 Task: Calculate the distance between Miami and West Palm Beach.
Action: Mouse moved to (230, 53)
Screenshot: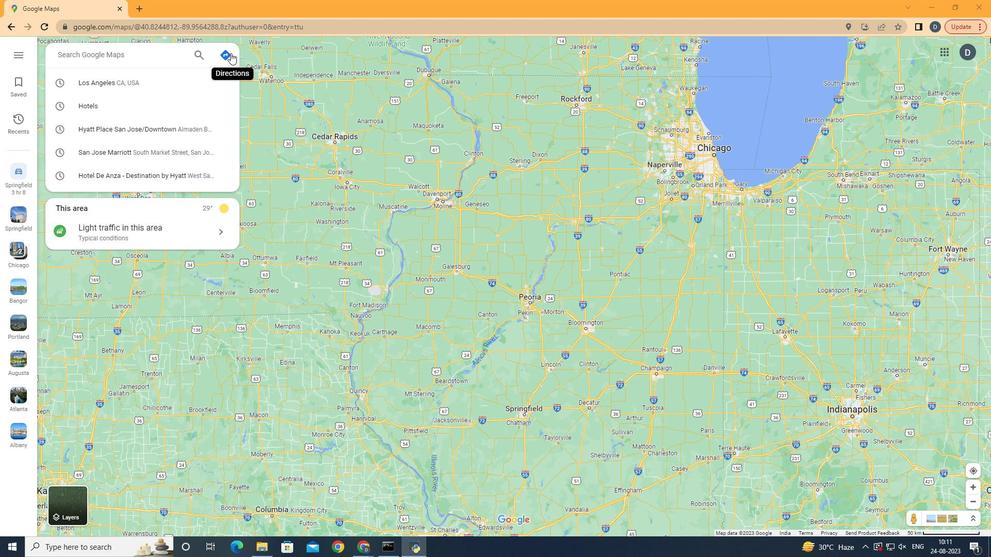 
Action: Mouse pressed left at (230, 53)
Screenshot: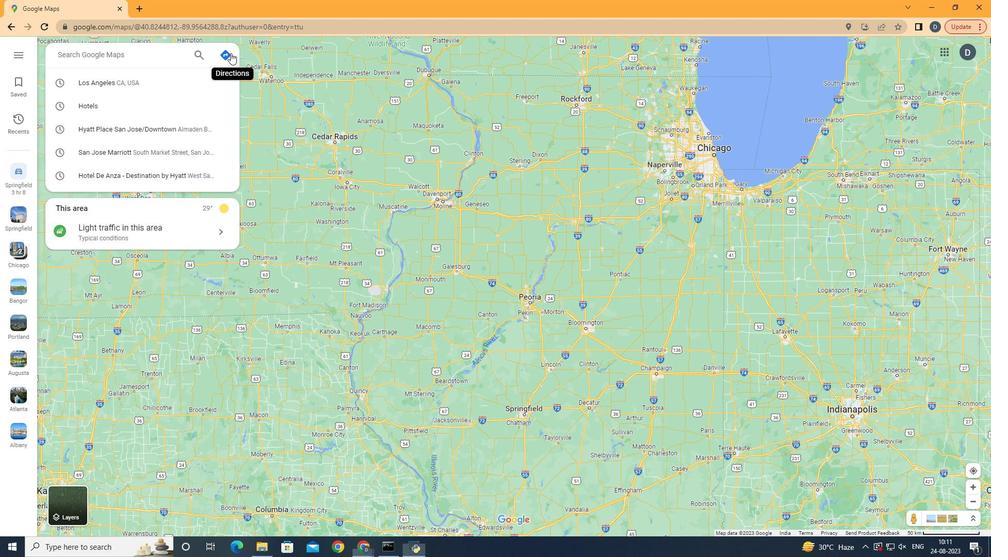 
Action: Mouse moved to (114, 82)
Screenshot: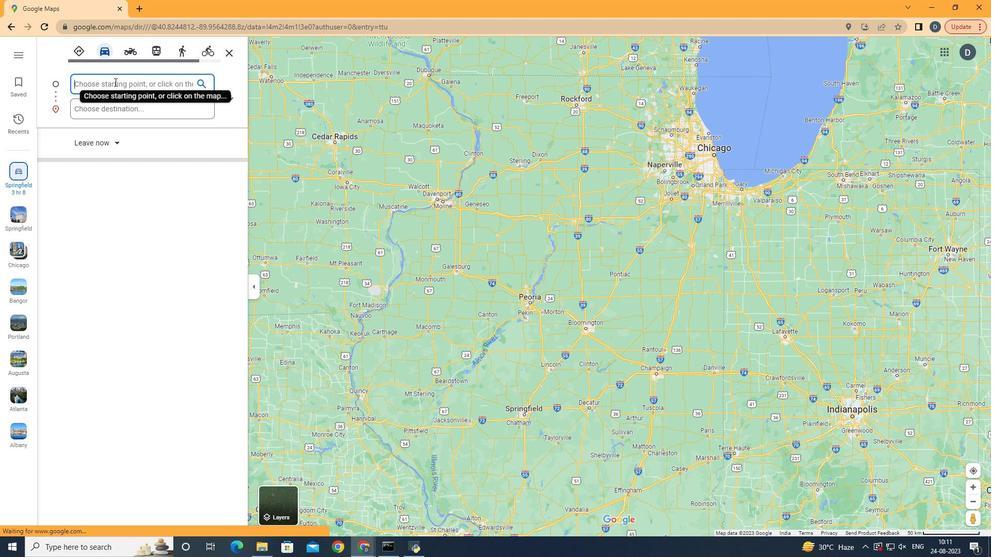 
Action: Mouse pressed left at (114, 82)
Screenshot: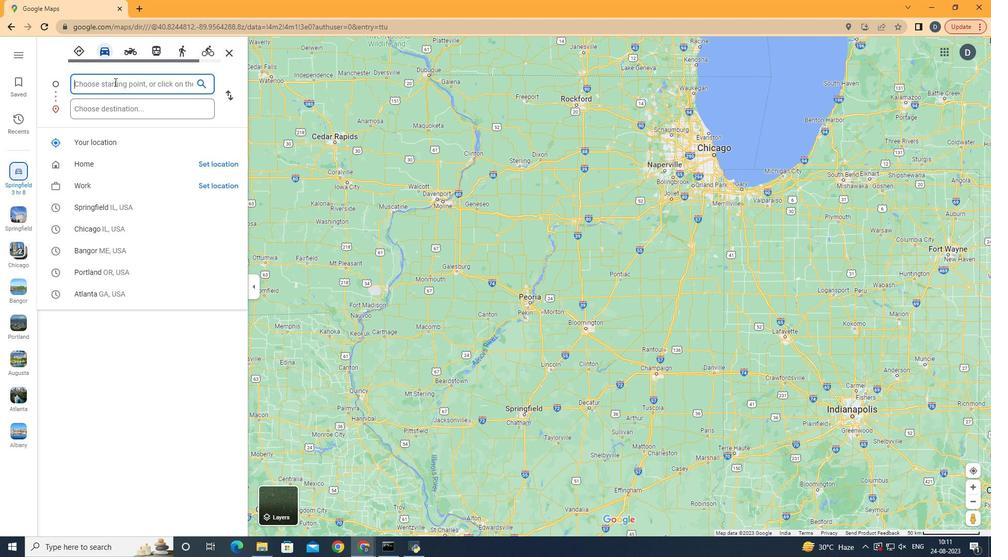 
Action: Key pressed <Key.shift>Miami
Screenshot: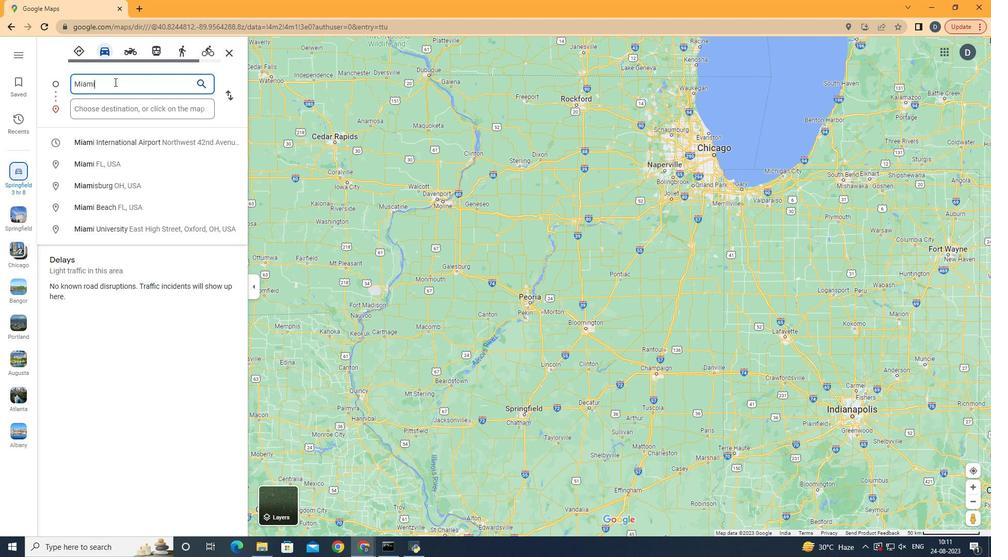 
Action: Mouse moved to (121, 162)
Screenshot: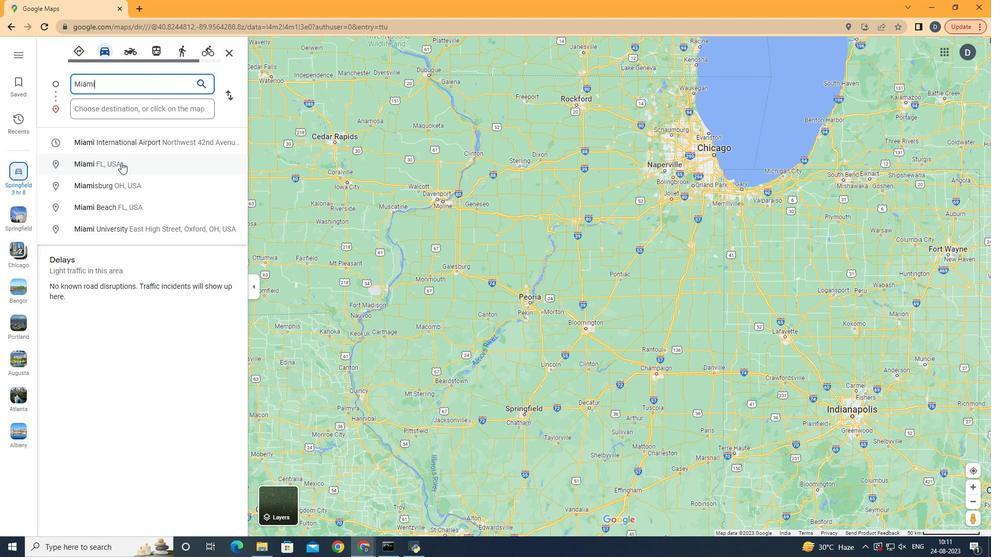 
Action: Mouse pressed left at (121, 162)
Screenshot: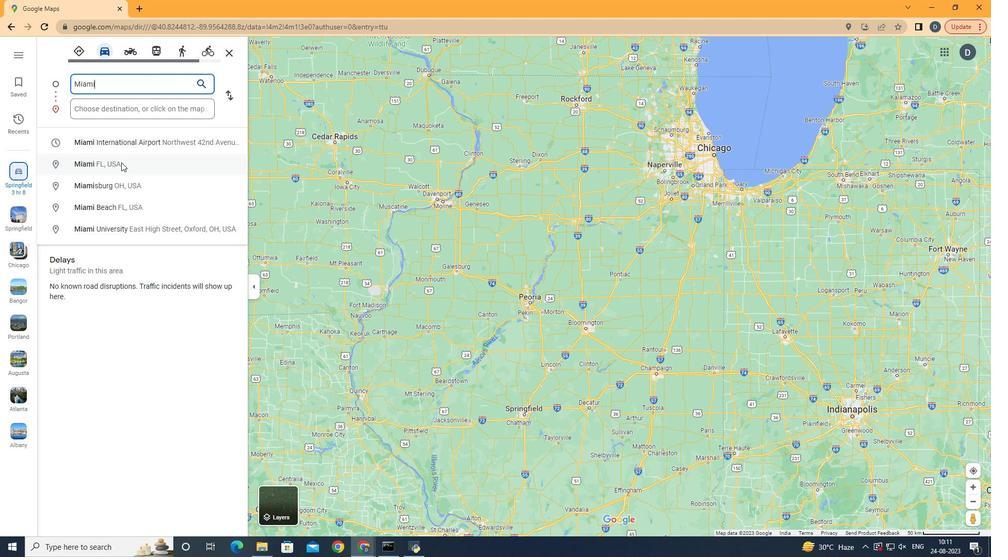 
Action: Mouse moved to (133, 111)
Screenshot: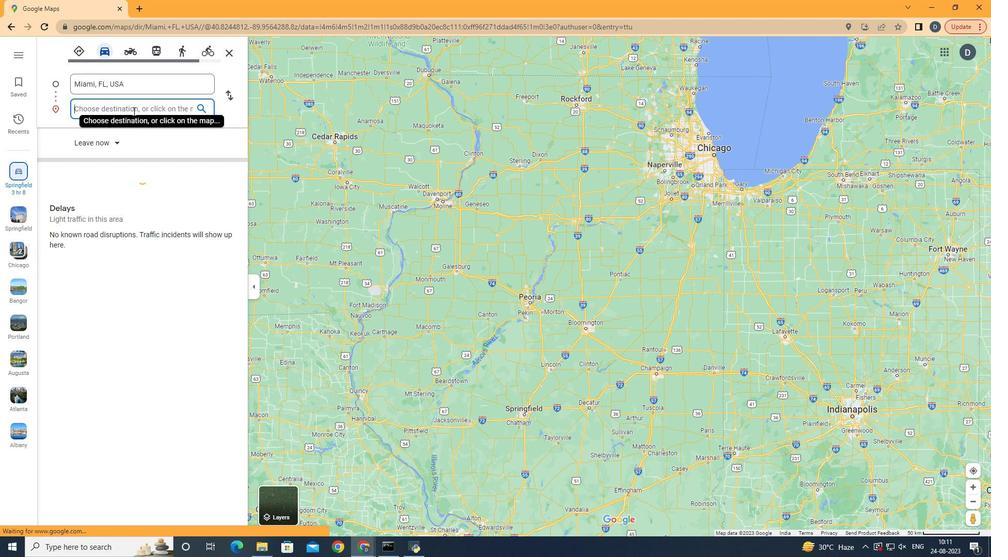 
Action: Mouse pressed left at (133, 111)
Screenshot: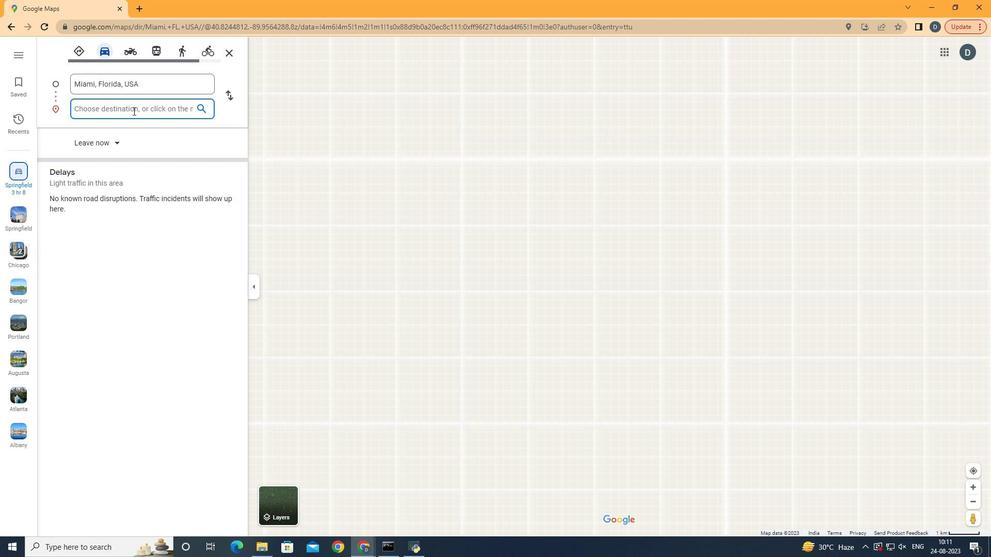 
Action: Key pressed <Key.shift><Key.shift><Key.shift><Key.shift><Key.shift><Key.shift><Key.shift><Key.shift><Key.shift><Key.shift><Key.shift>West<Key.space><Key.shift>Palm
Screenshot: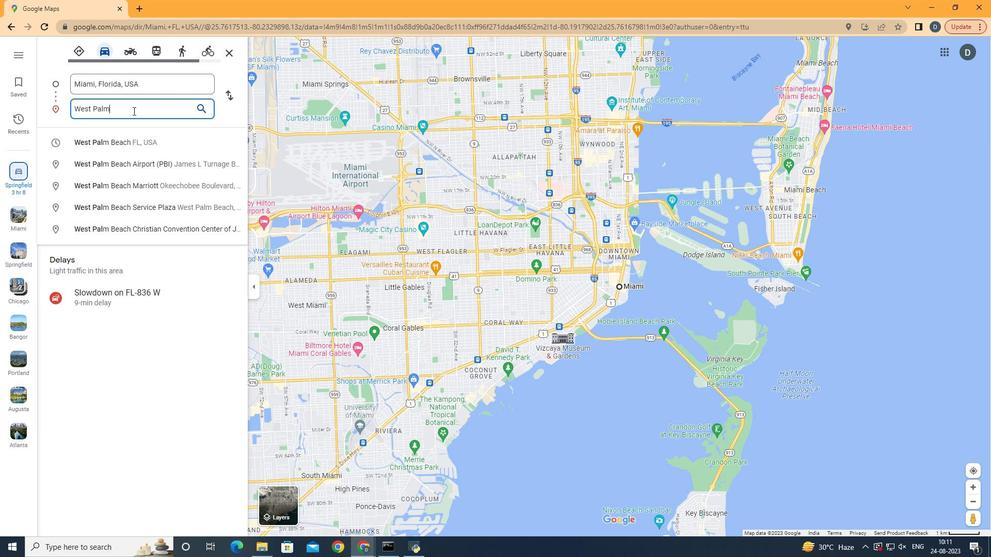 
Action: Mouse moved to (139, 144)
Screenshot: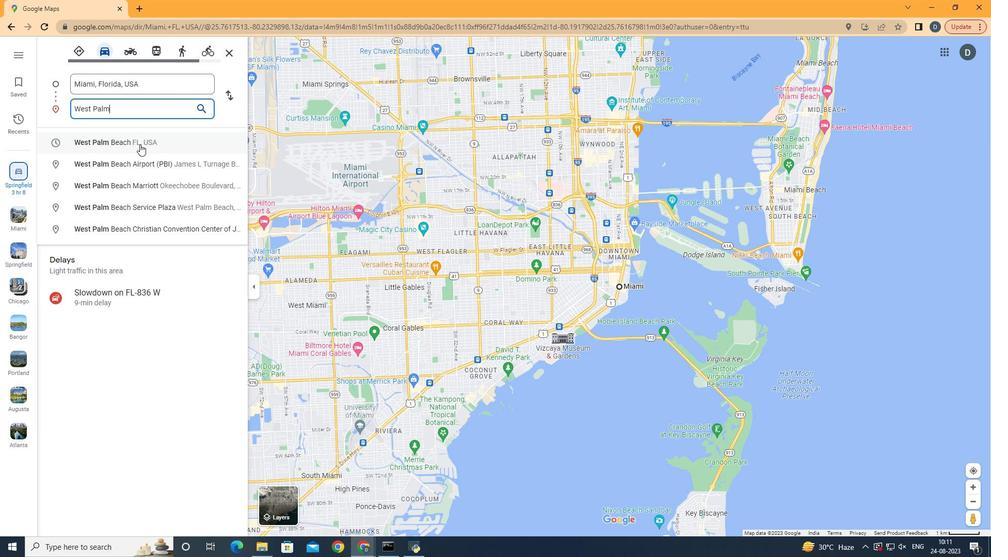 
Action: Mouse pressed left at (139, 144)
Screenshot: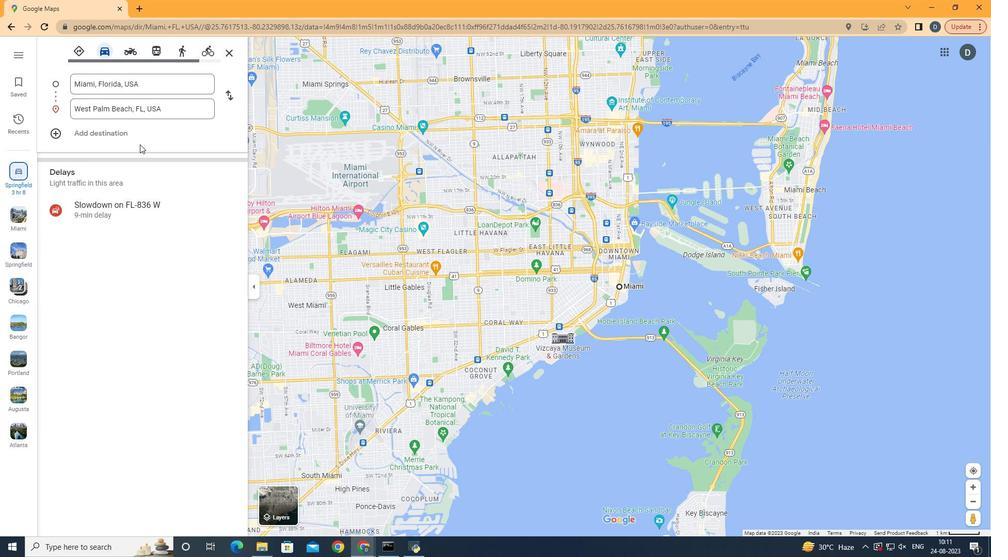 
Action: Mouse moved to (447, 512)
Screenshot: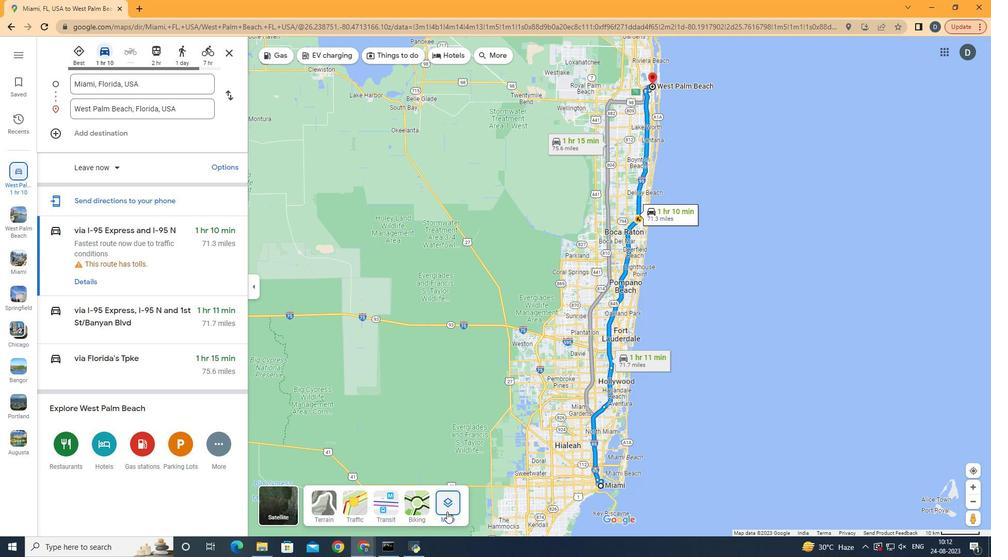 
Action: Mouse pressed left at (447, 512)
Screenshot: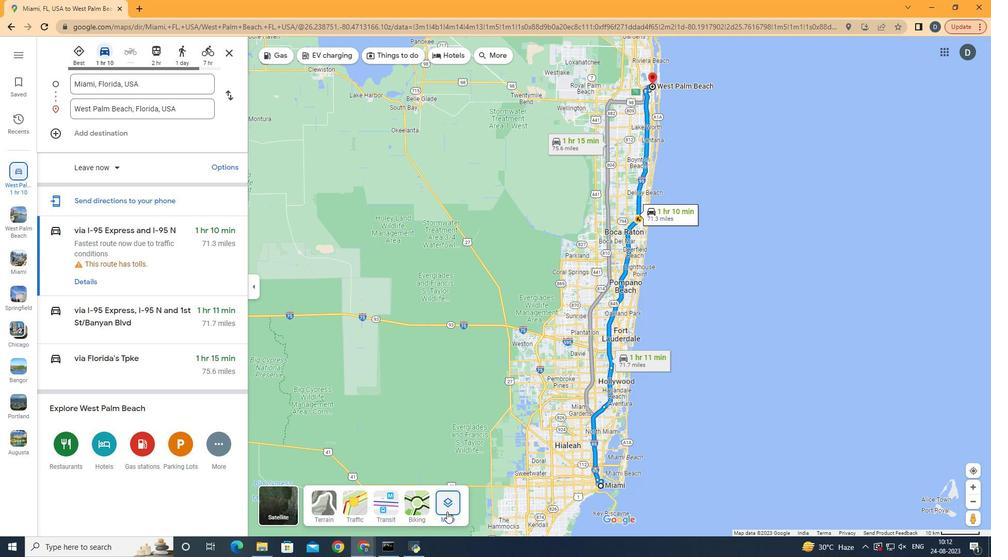 
Action: Mouse moved to (361, 411)
Screenshot: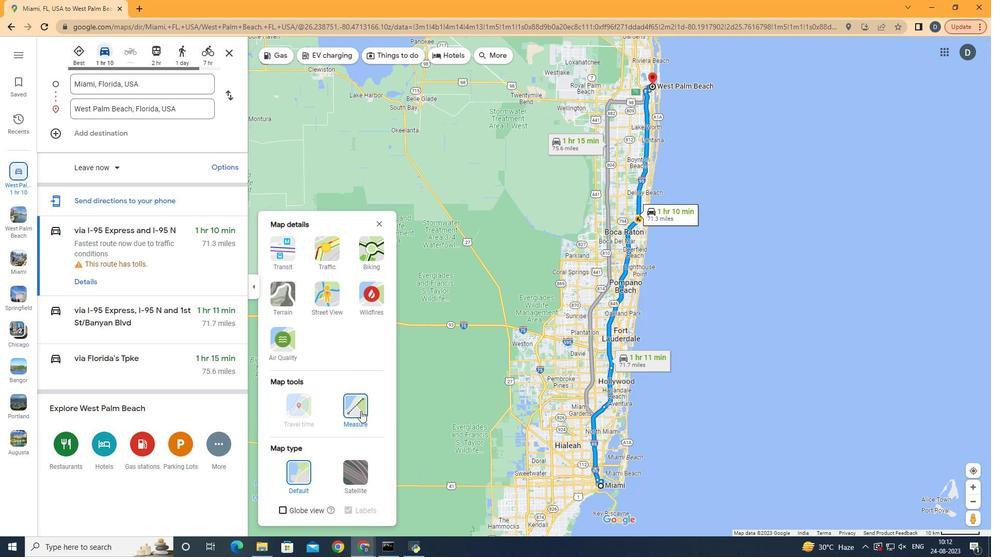 
Action: Mouse pressed left at (361, 411)
Screenshot: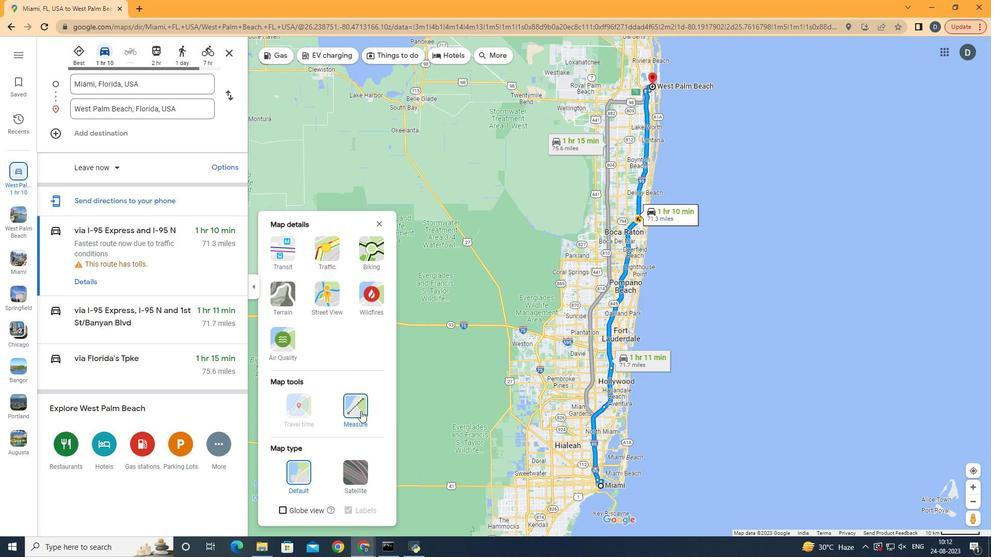 
Action: Mouse moved to (378, 225)
Screenshot: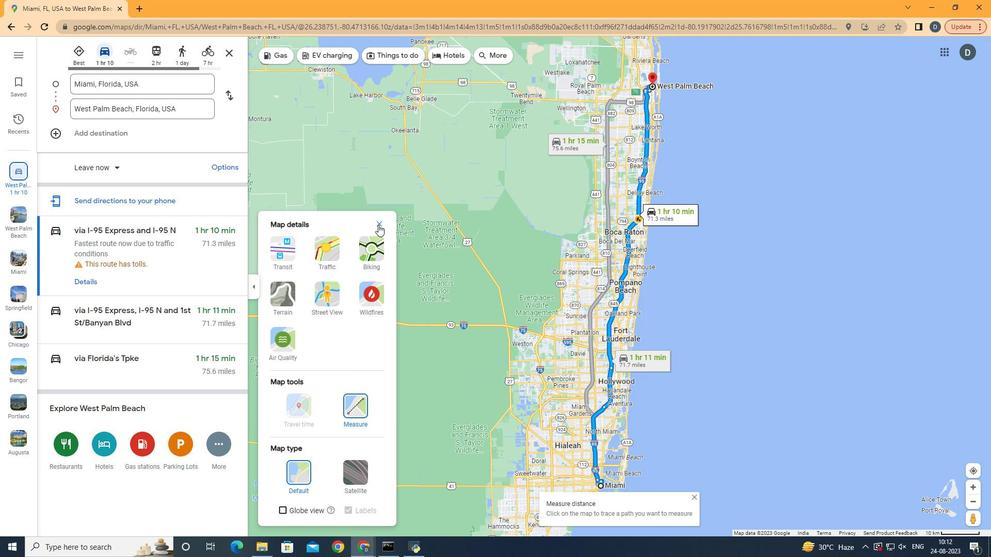 
Action: Mouse pressed left at (378, 225)
Screenshot: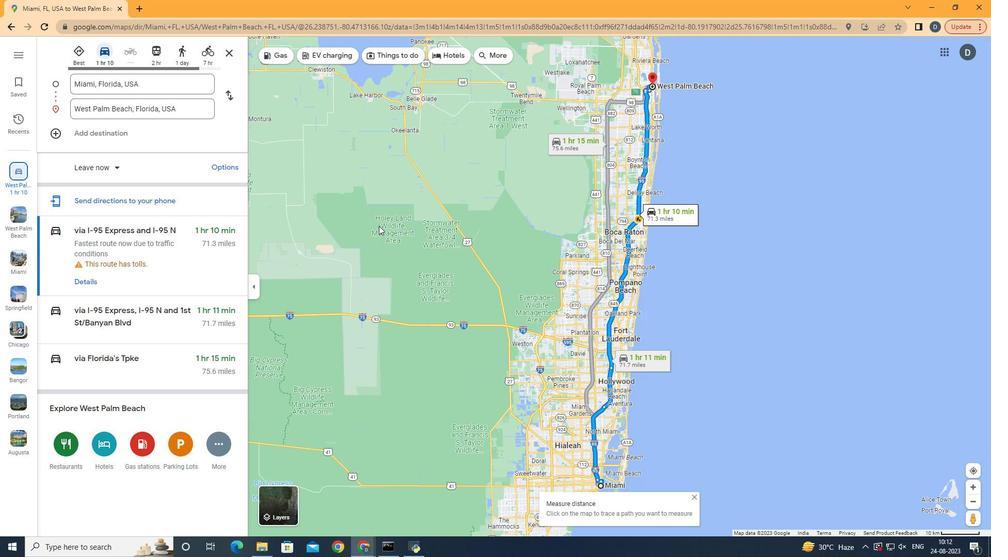 
Action: Mouse moved to (601, 487)
Screenshot: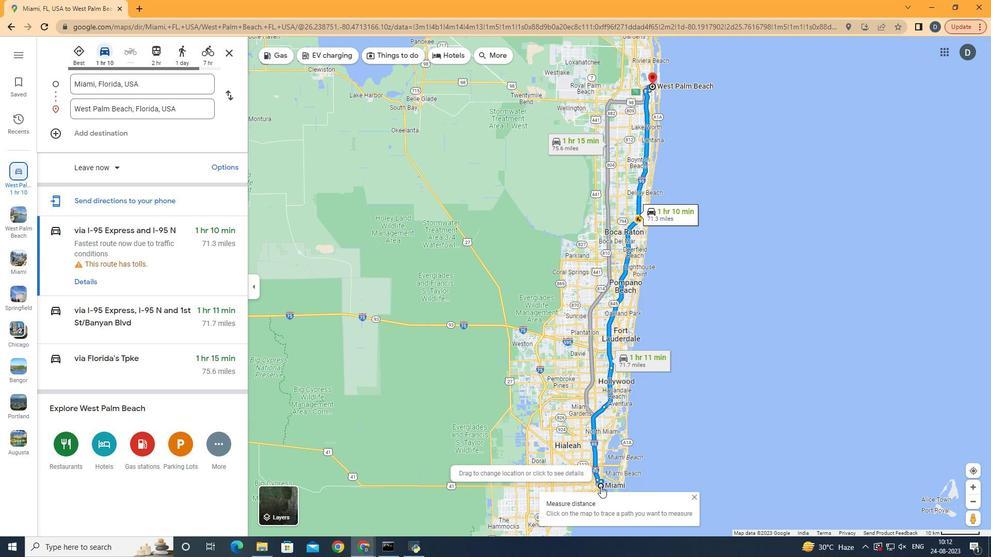 
Action: Mouse pressed left at (601, 487)
Screenshot: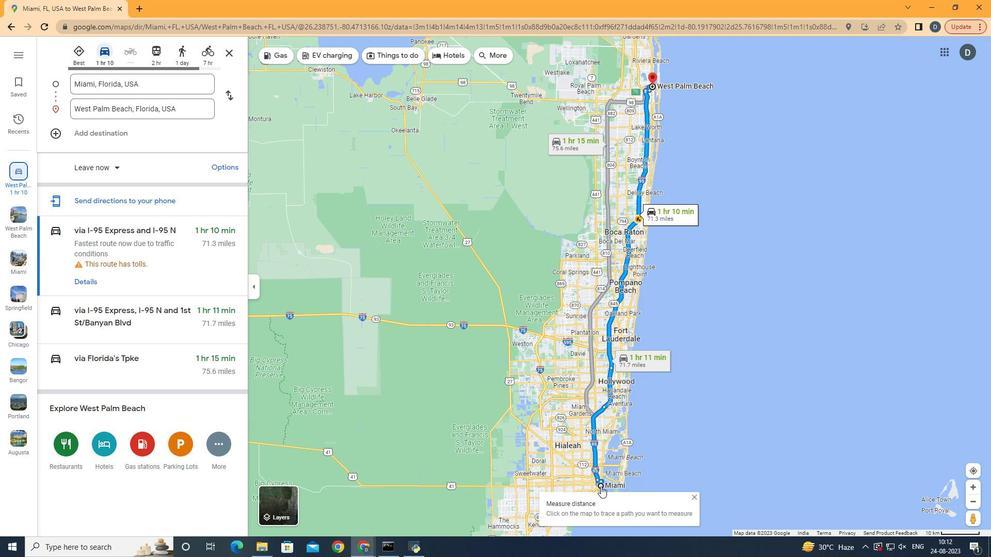 
Action: Mouse moved to (654, 86)
Screenshot: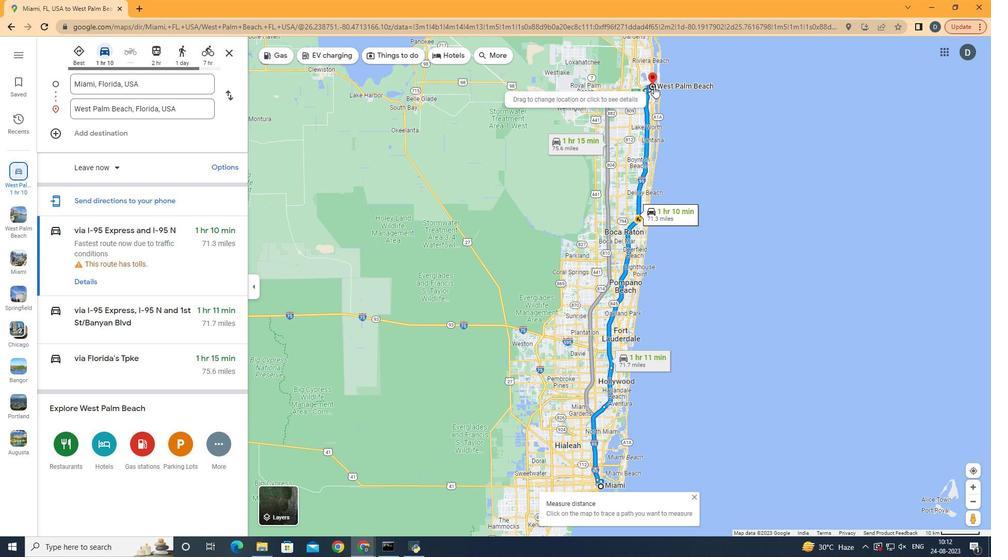 
Action: Mouse pressed left at (654, 86)
Screenshot: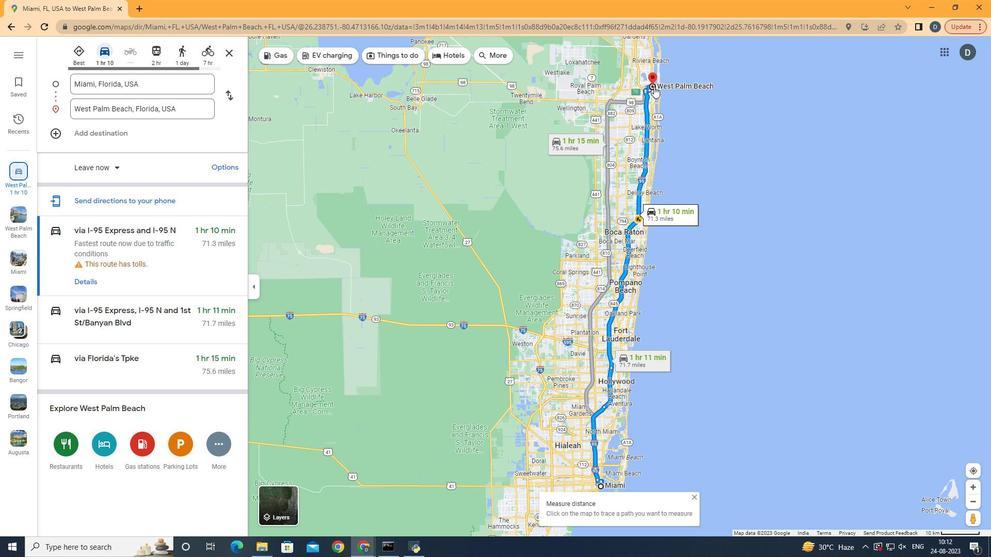 
Action: Mouse moved to (646, 508)
Screenshot: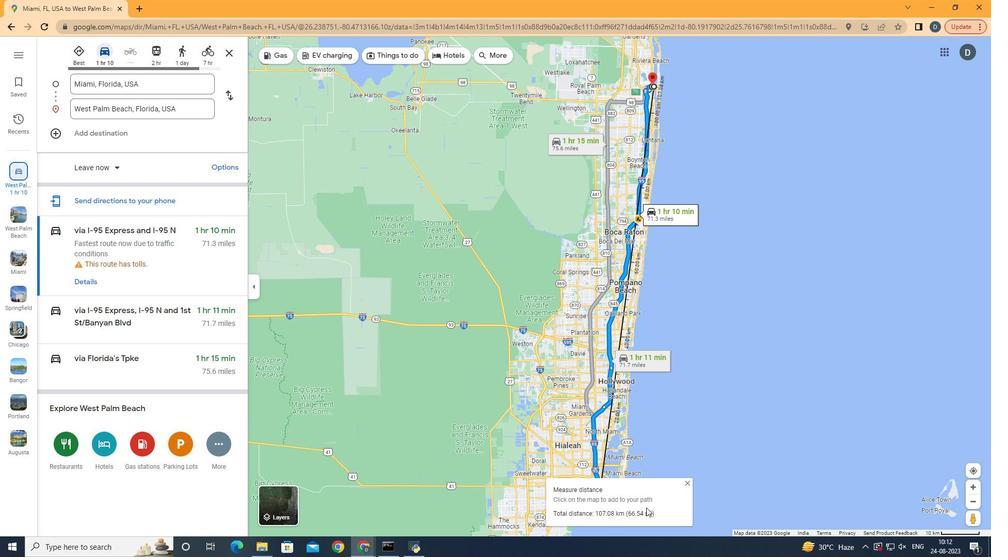 
